 Task: Log work in the project TruTech for the issue 'Create a new online platform for online dance classes with advanced motion tracking and analysis features' spent time as '5w 4d 8h 34m' and remaining time as '6w 4d 12h 9m' and add a flag. Now add the issue to the epic 'Penetration Testing'.
Action: Mouse moved to (785, 373)
Screenshot: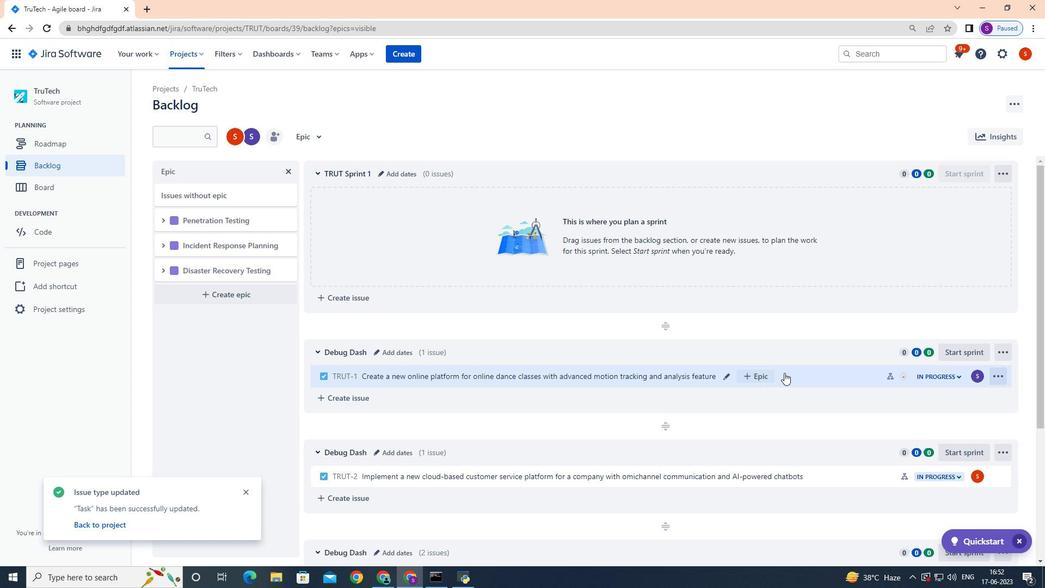 
Action: Mouse pressed left at (785, 373)
Screenshot: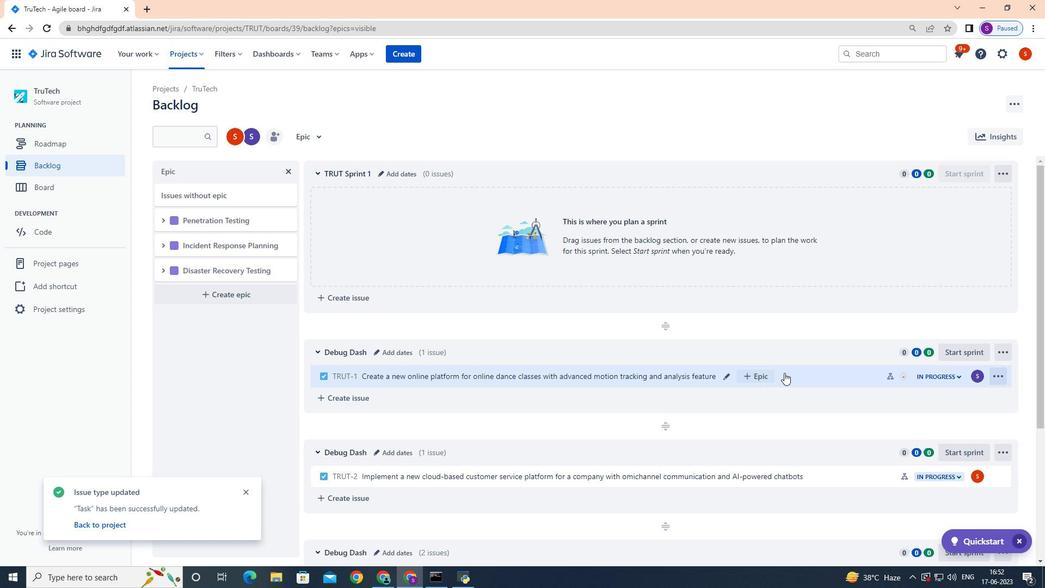 
Action: Mouse moved to (1001, 164)
Screenshot: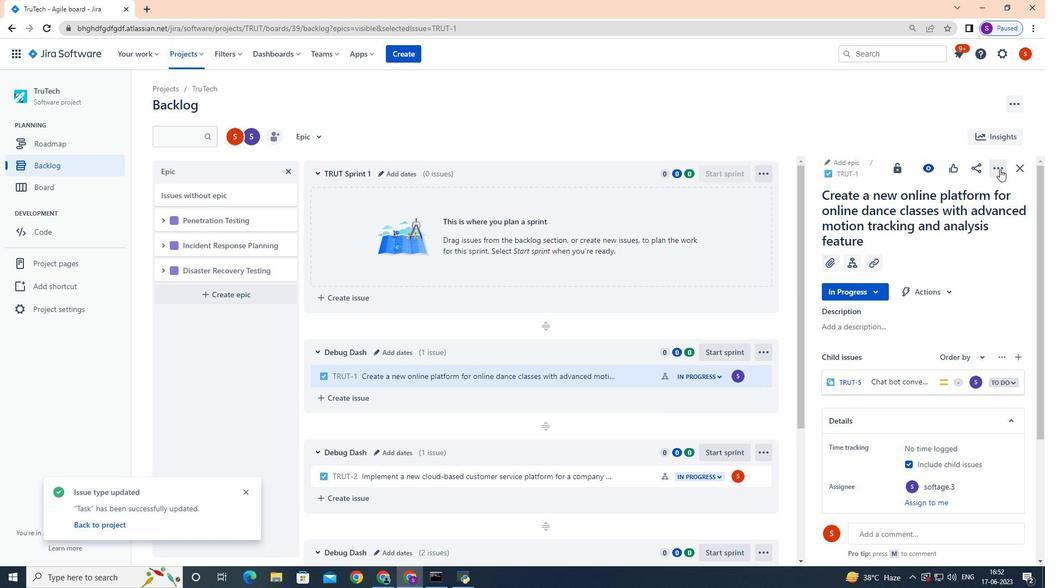 
Action: Mouse pressed left at (1001, 164)
Screenshot: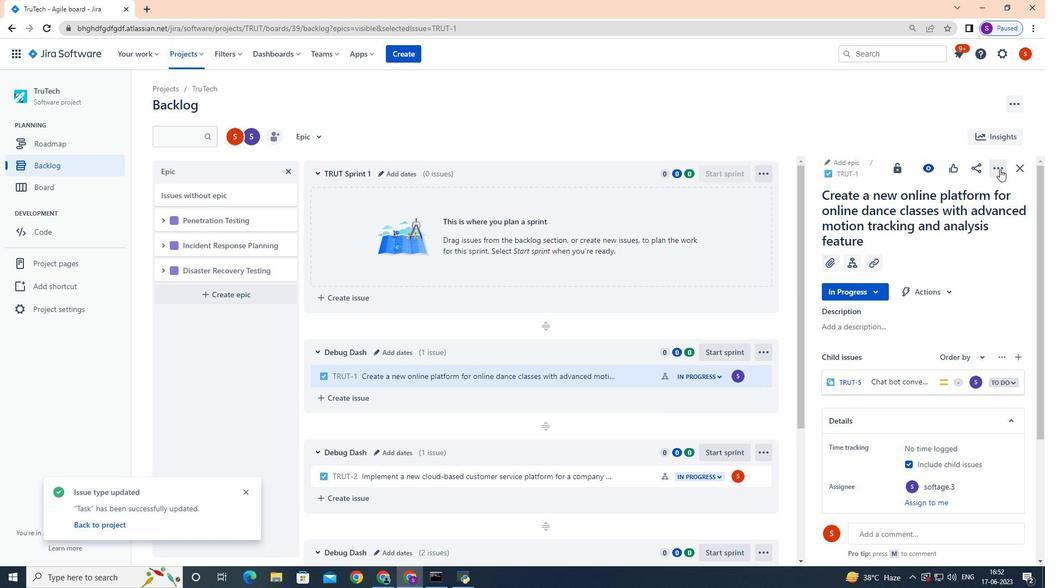 
Action: Mouse moved to (956, 196)
Screenshot: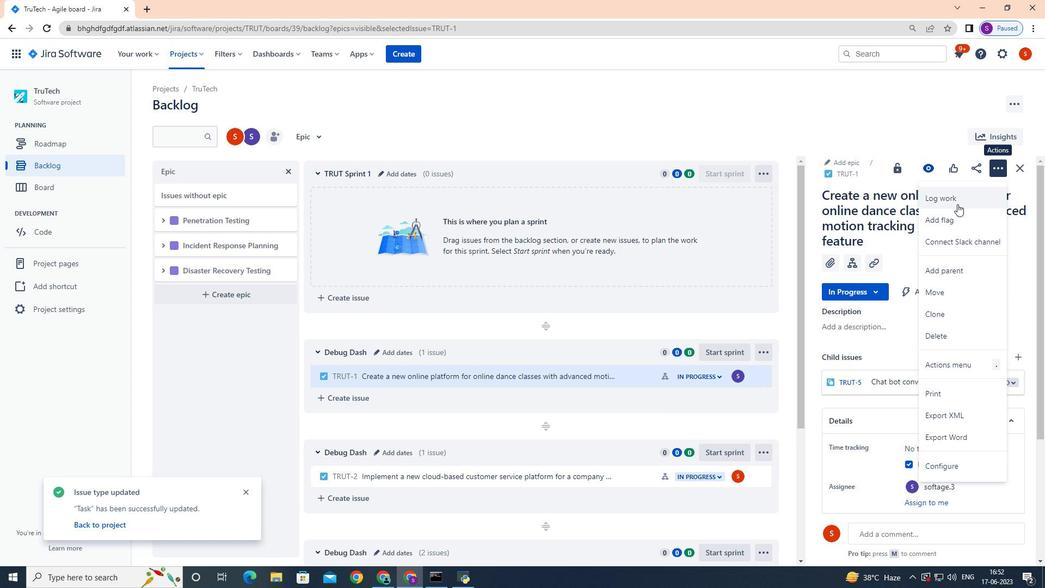 
Action: Mouse pressed left at (956, 196)
Screenshot: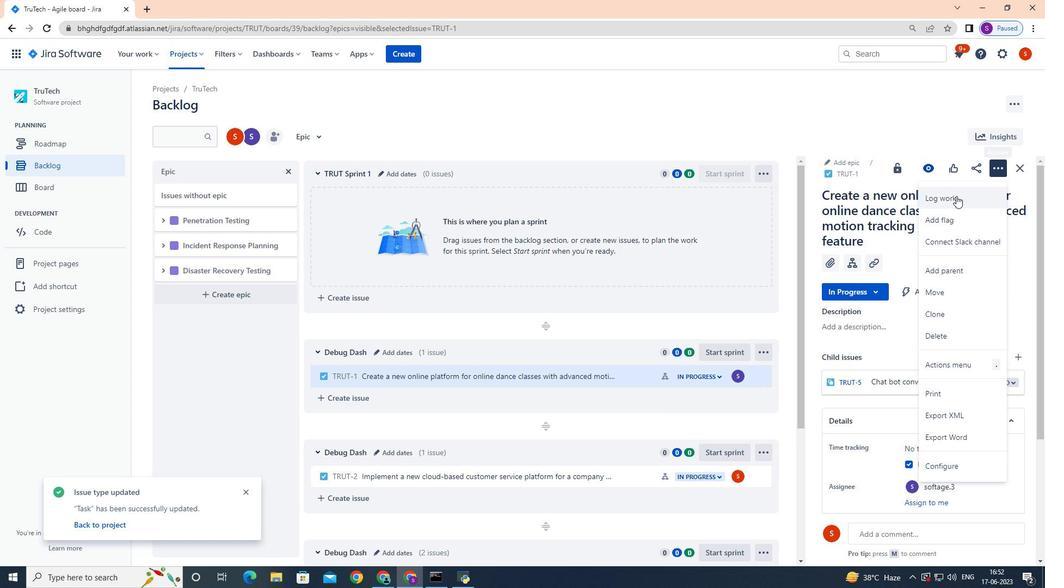 
Action: Mouse moved to (949, 197)
Screenshot: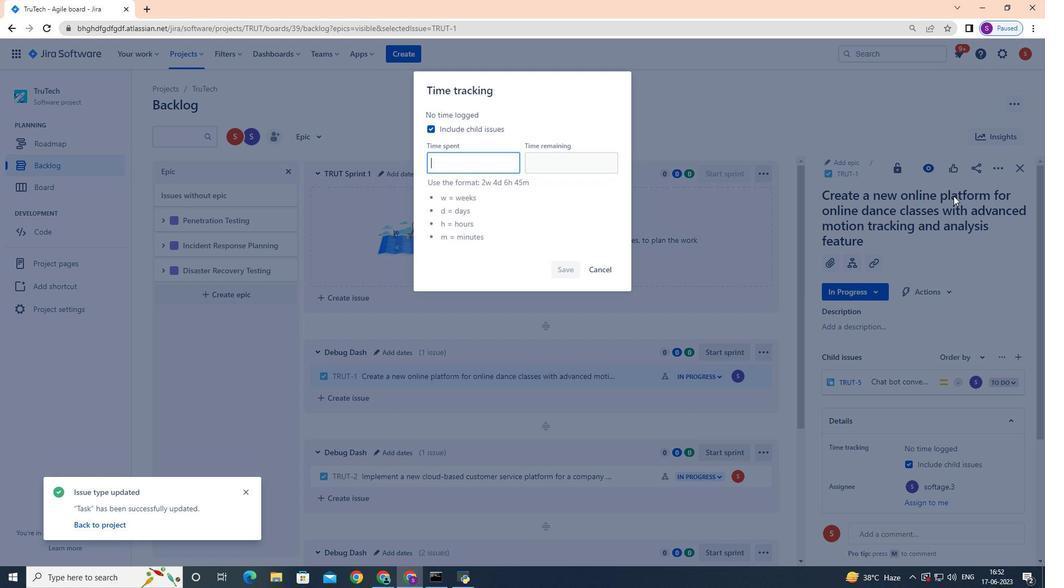 
Action: Key pressed 5w<Key.space>4d<Key.space>8h<Key.space>34m
Screenshot: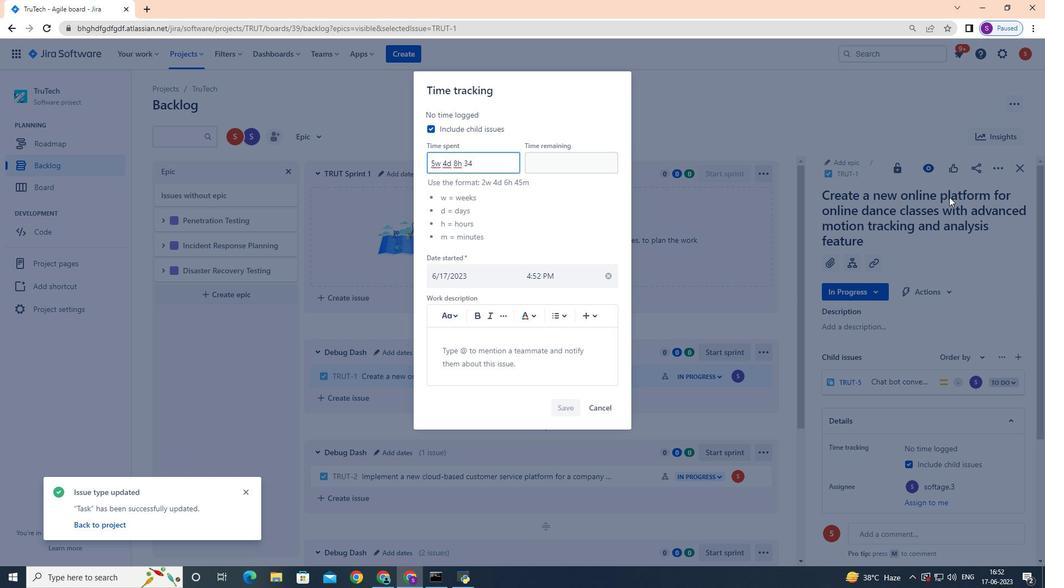 
Action: Mouse moved to (541, 162)
Screenshot: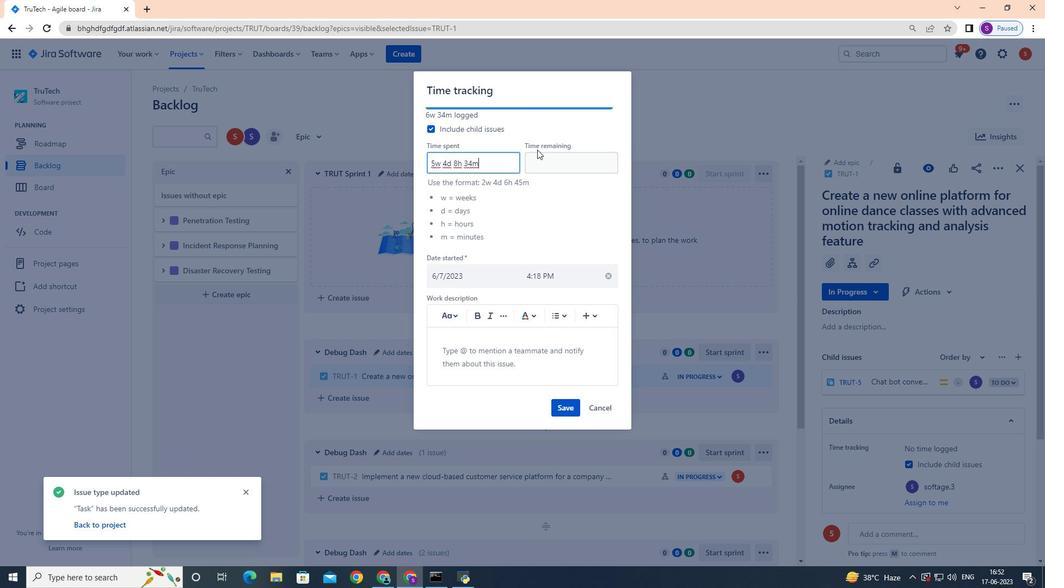 
Action: Mouse pressed left at (541, 162)
Screenshot: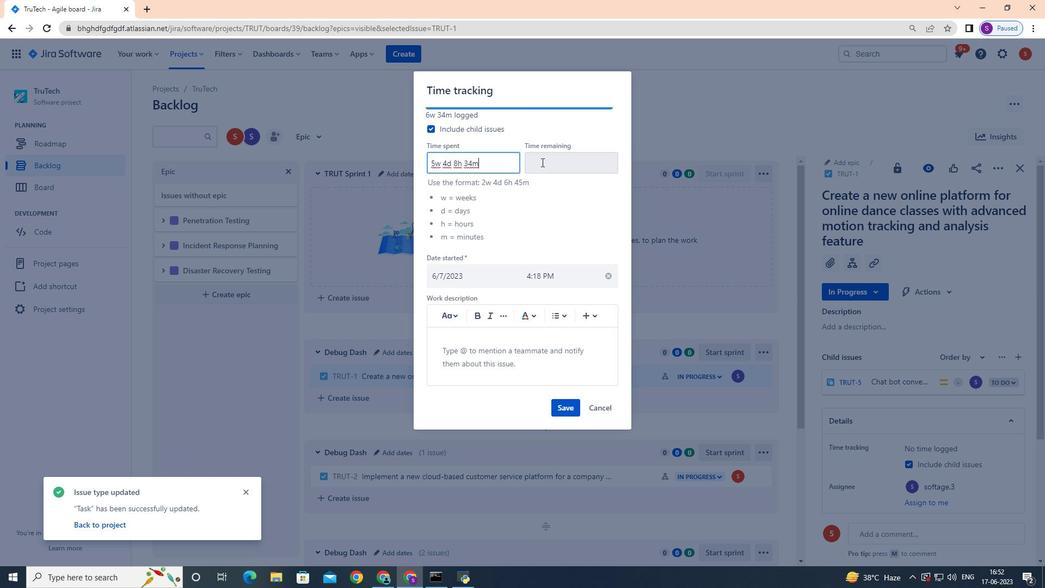 
Action: Mouse moved to (541, 162)
Screenshot: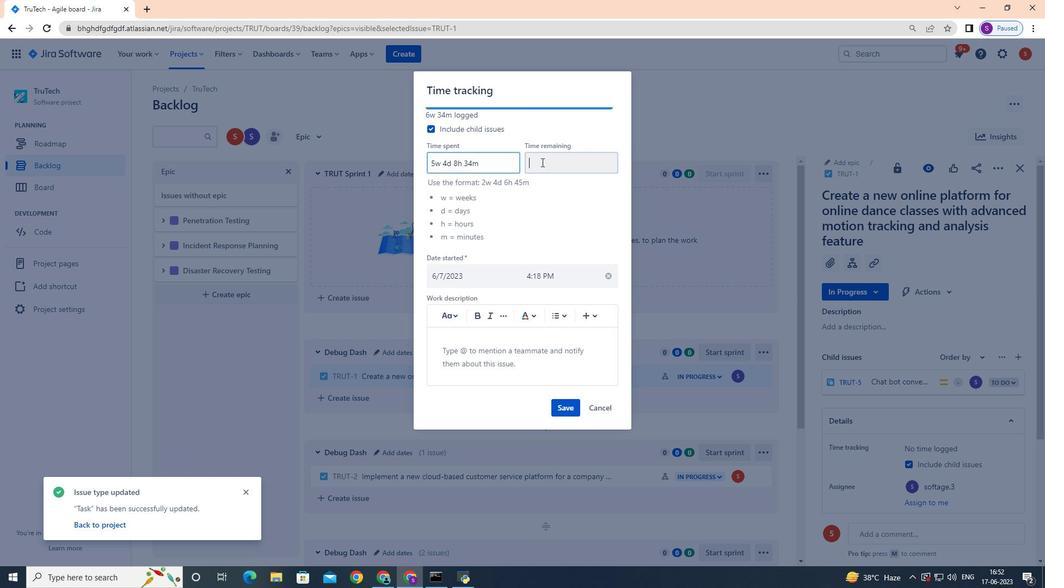 
Action: Key pressed 6w<Key.space>4d<Key.space>12h<Key.space>9m
Screenshot: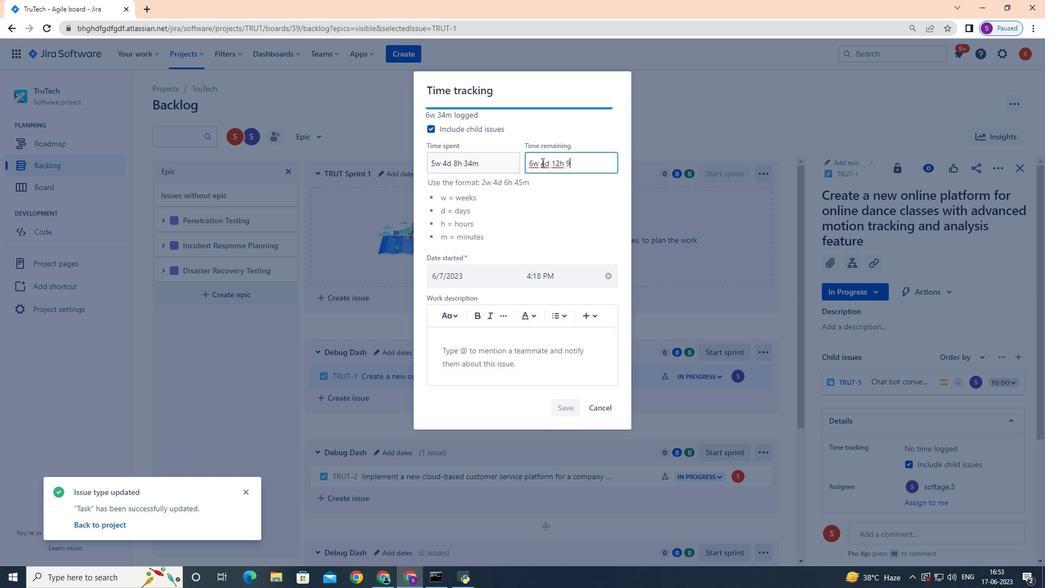 
Action: Mouse moved to (565, 410)
Screenshot: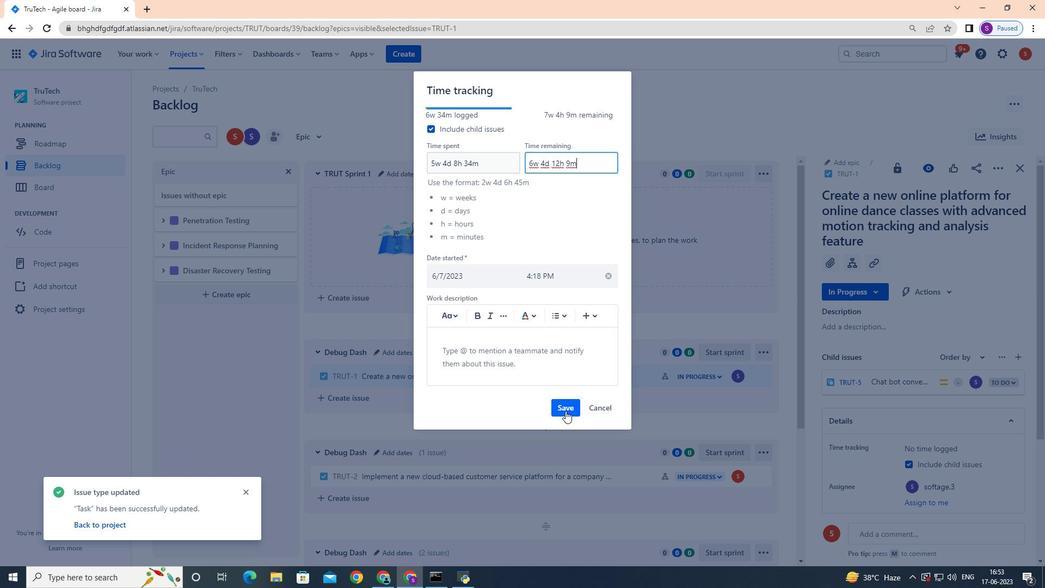 
Action: Mouse pressed left at (565, 410)
Screenshot: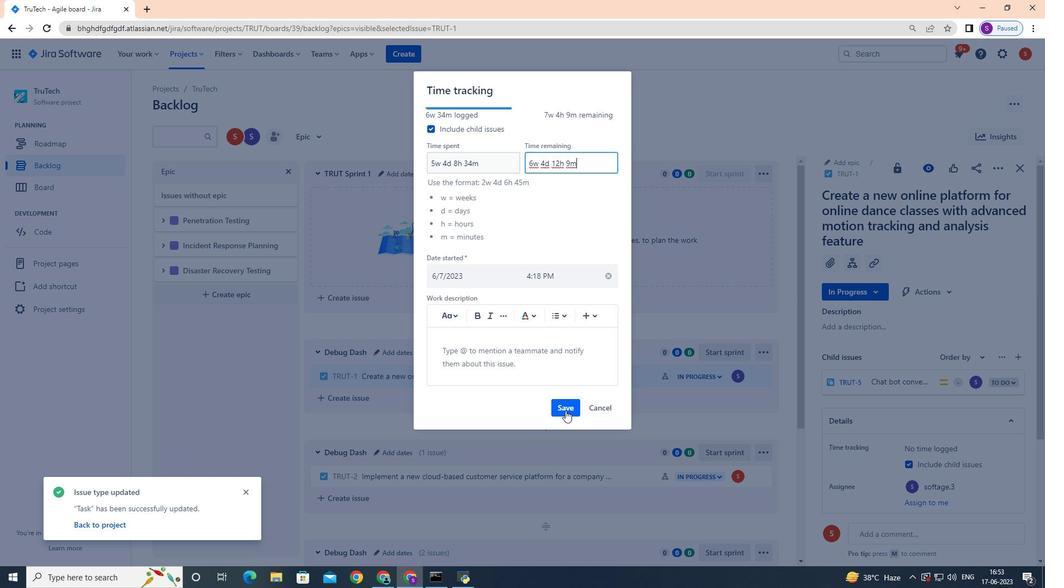 
Action: Mouse moved to (1001, 168)
Screenshot: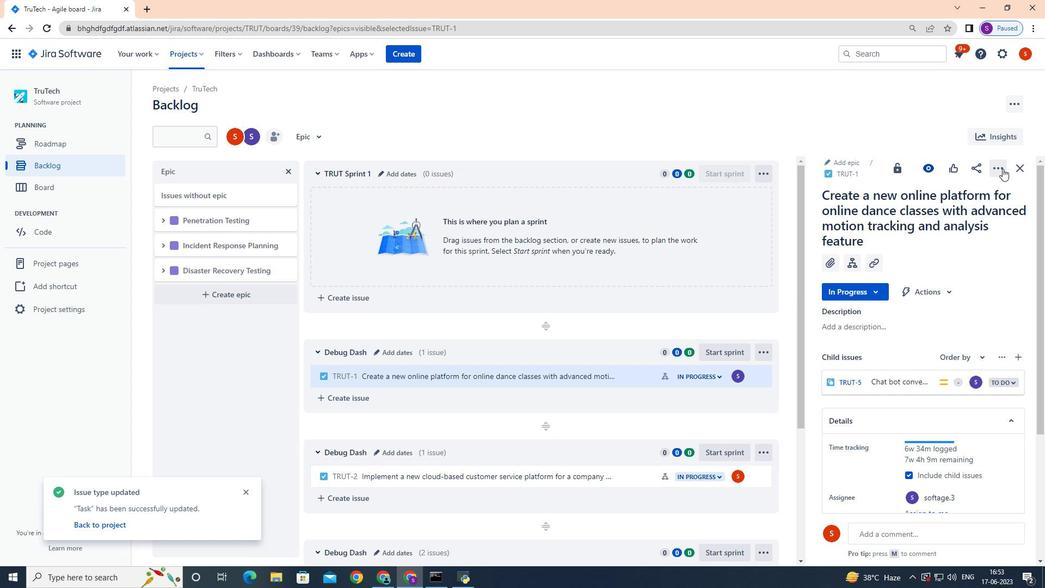
Action: Mouse pressed left at (1001, 168)
Screenshot: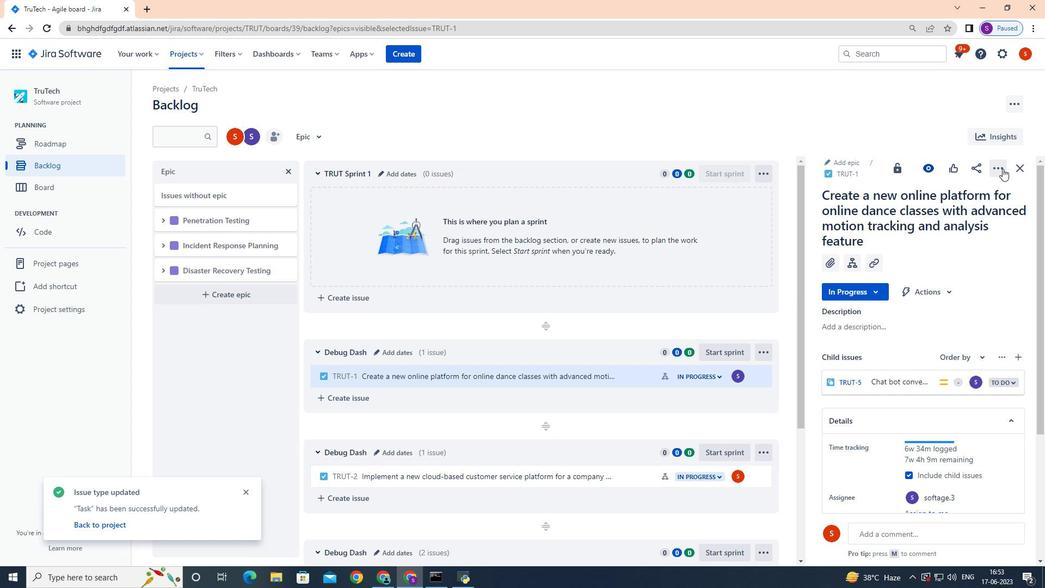 
Action: Mouse moved to (947, 218)
Screenshot: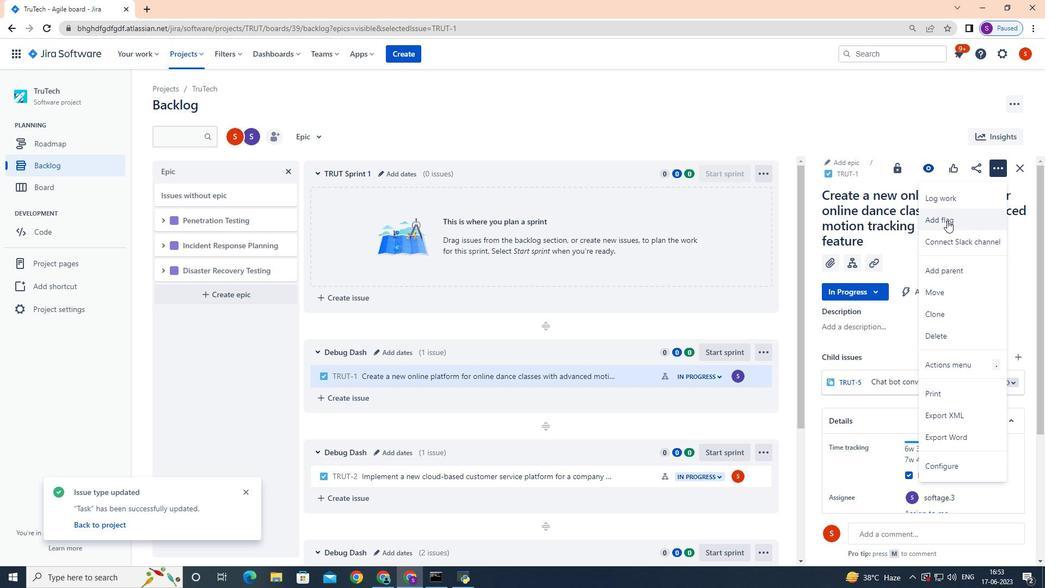 
Action: Mouse pressed left at (947, 218)
Screenshot: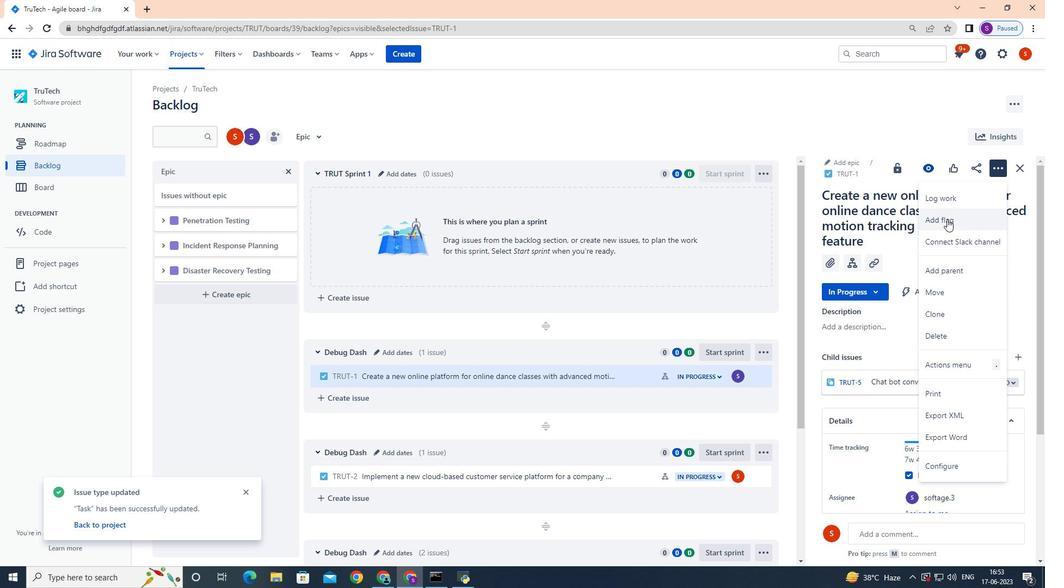 
Action: Mouse moved to (755, 254)
Screenshot: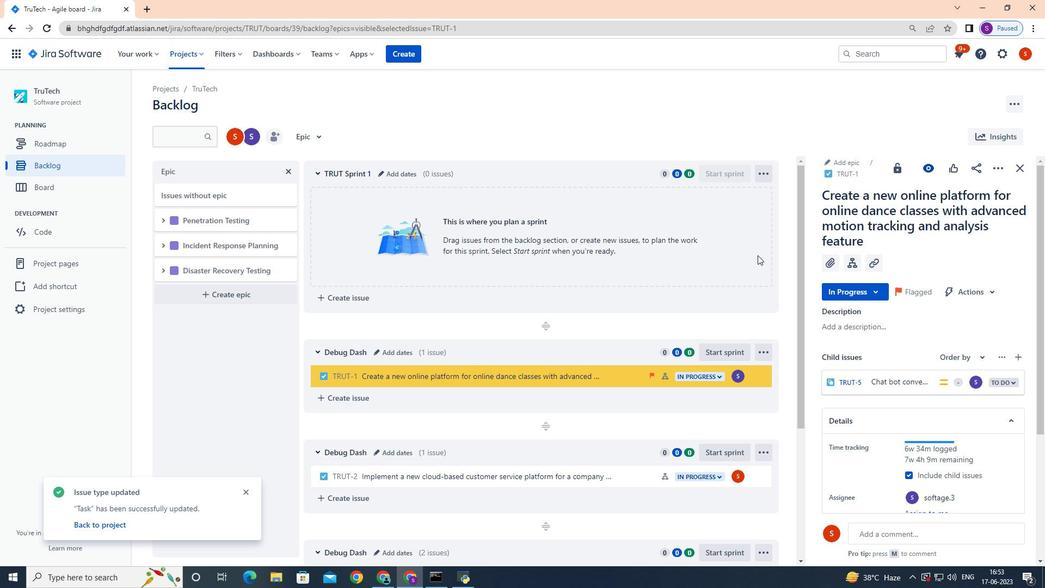 
Action: Mouse scrolled (755, 254) with delta (0, 0)
Screenshot: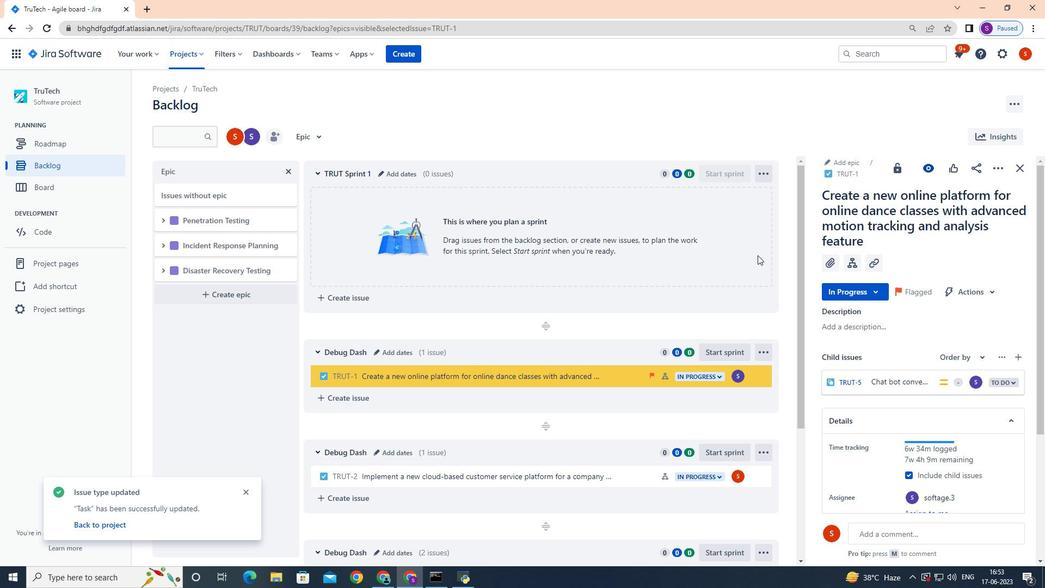 
Action: Mouse moved to (628, 322)
Screenshot: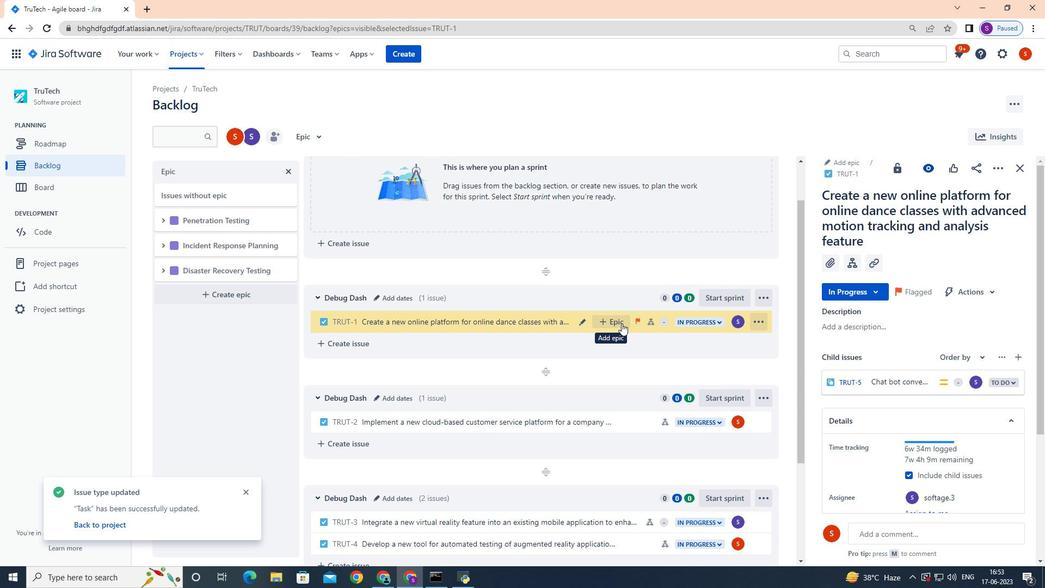 
Action: Mouse pressed left at (628, 322)
Screenshot: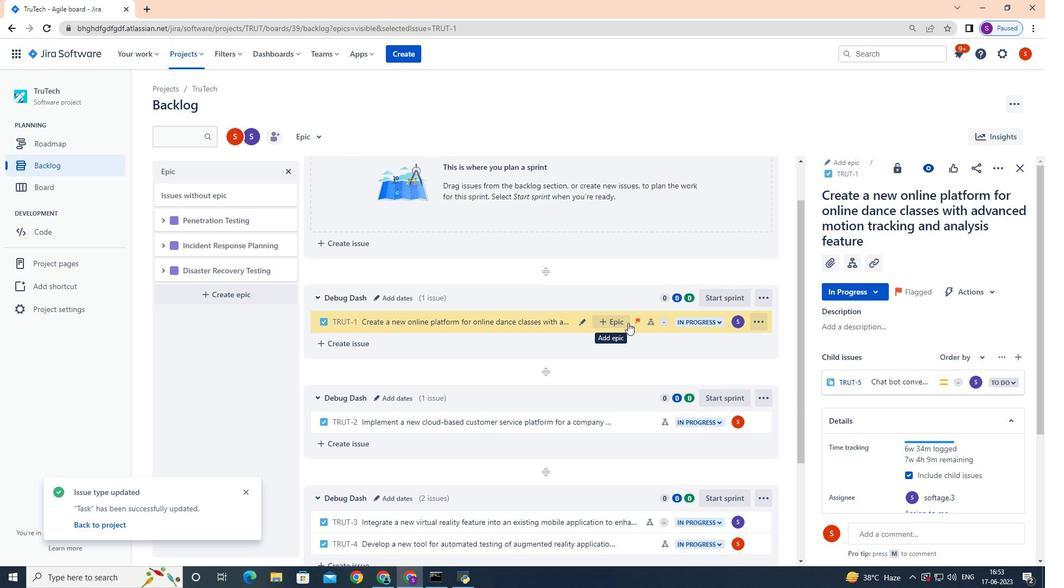 
Action: Mouse moved to (672, 398)
Screenshot: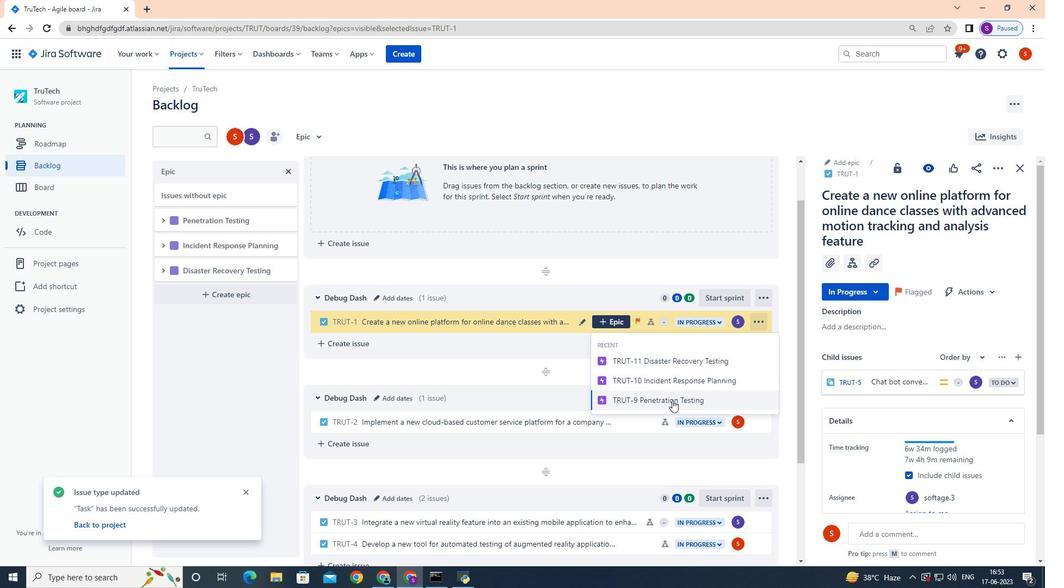 
Action: Mouse pressed left at (672, 398)
Screenshot: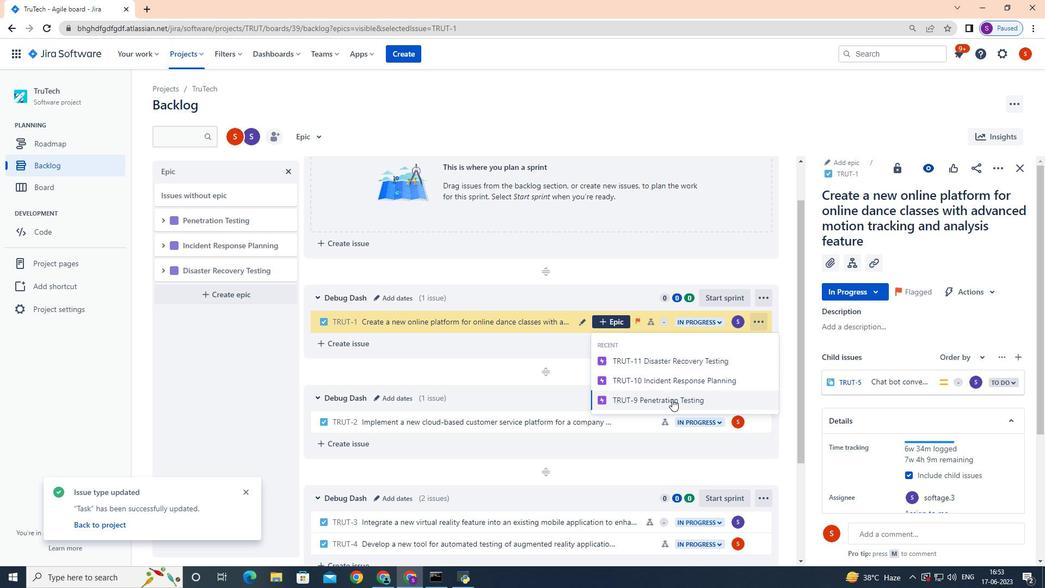
Action: Mouse moved to (1009, 166)
Screenshot: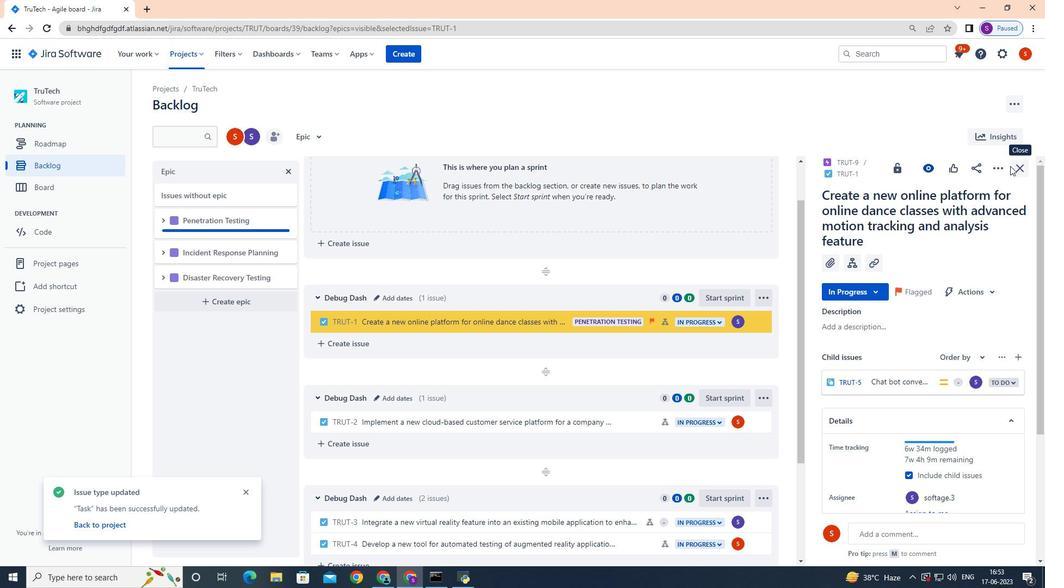 
